 Task: Add Nubian Heritage Olive Oil Hydrate & Revive Vegan Shampoo to the cart.
Action: Mouse moved to (290, 132)
Screenshot: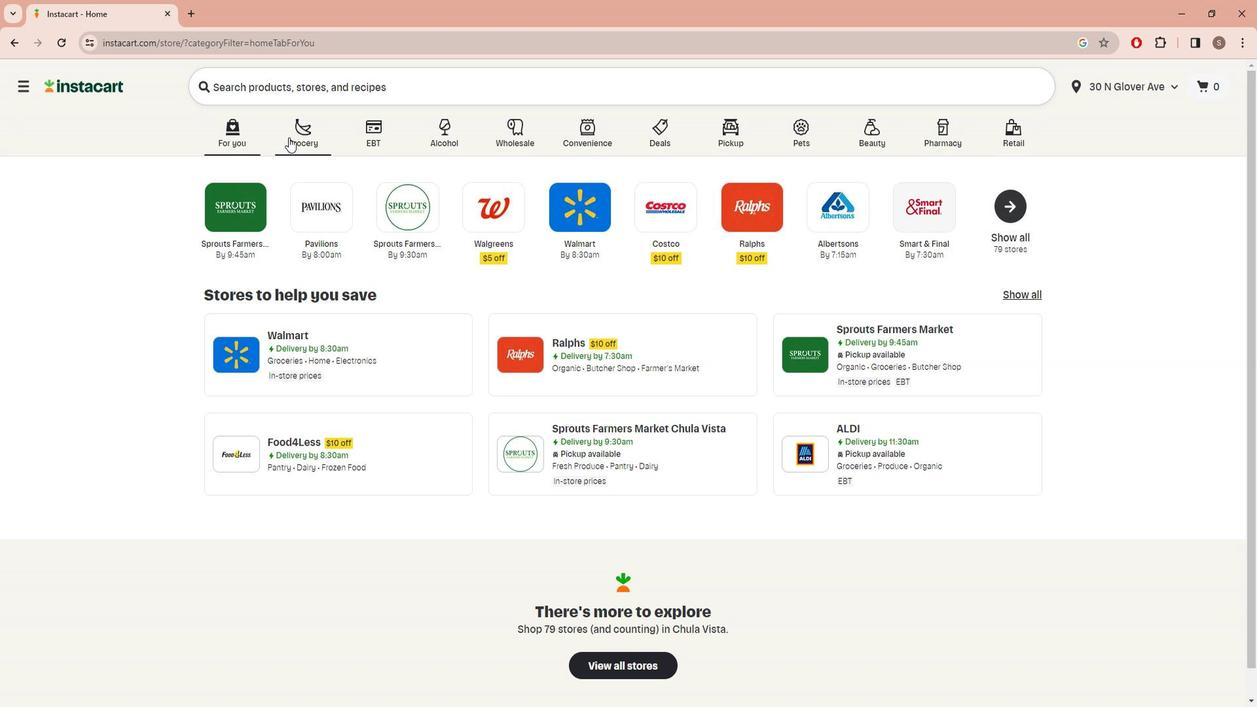 
Action: Mouse pressed left at (290, 132)
Screenshot: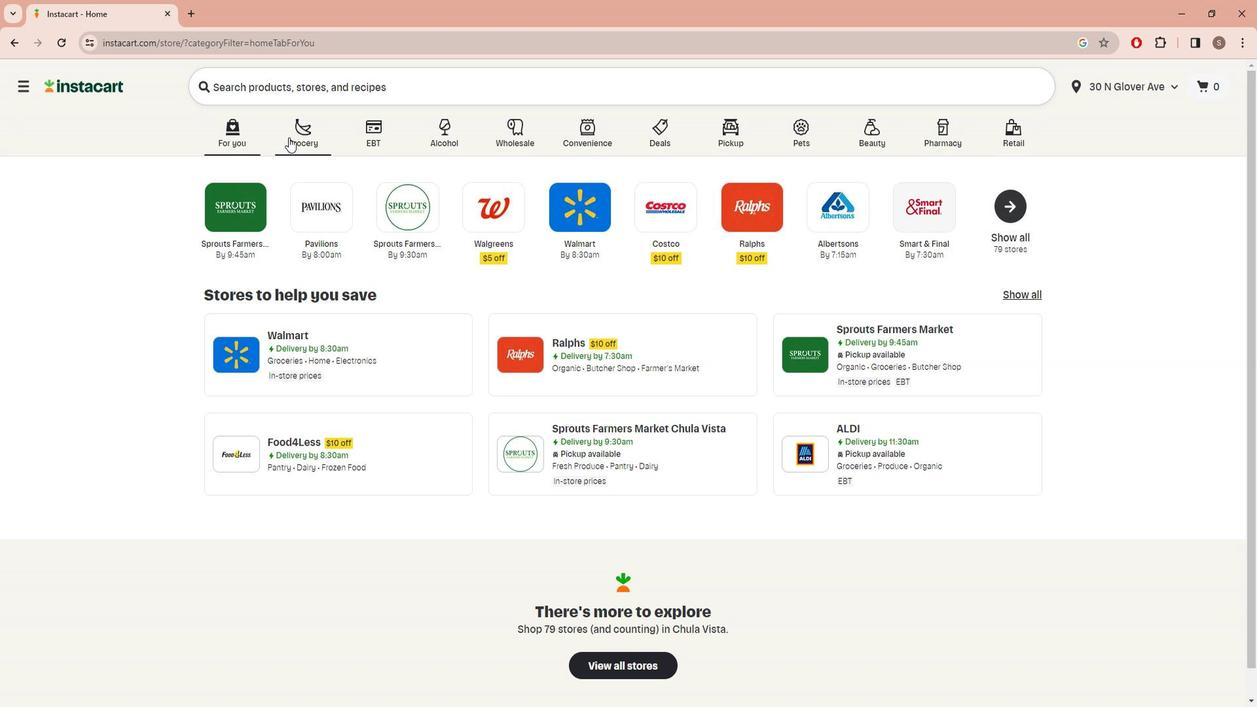 
Action: Mouse moved to (286, 134)
Screenshot: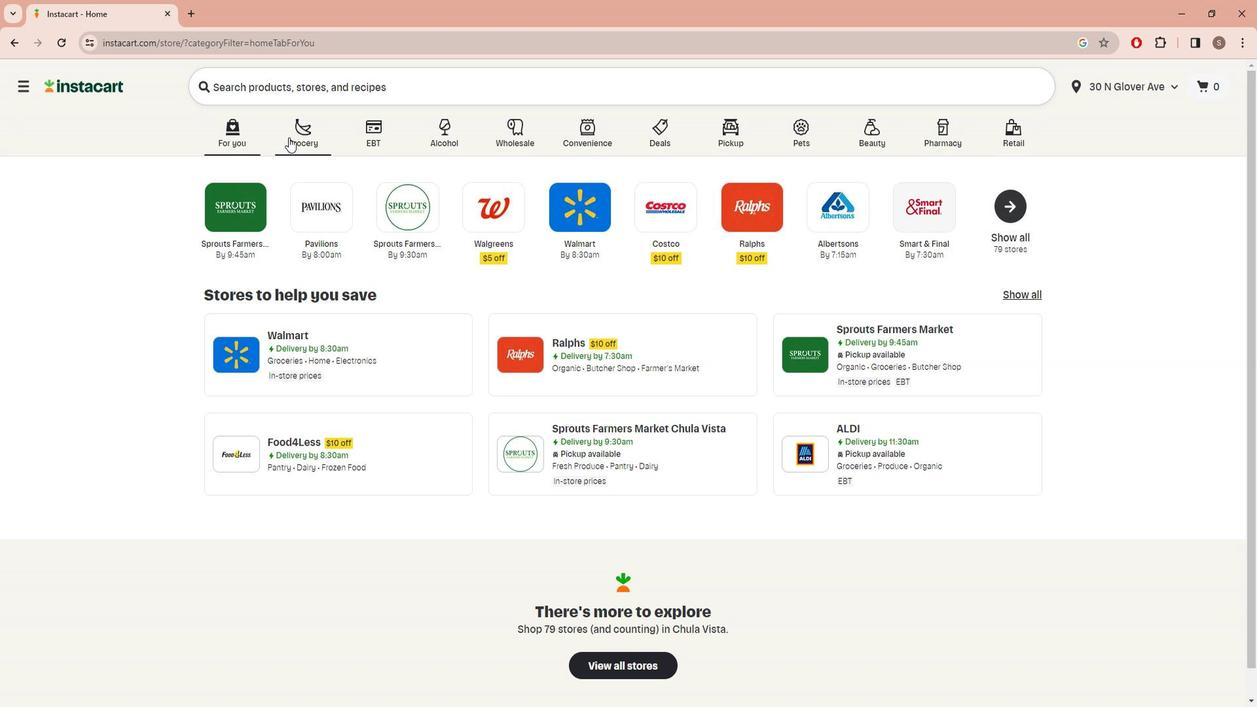 
Action: Mouse pressed left at (286, 134)
Screenshot: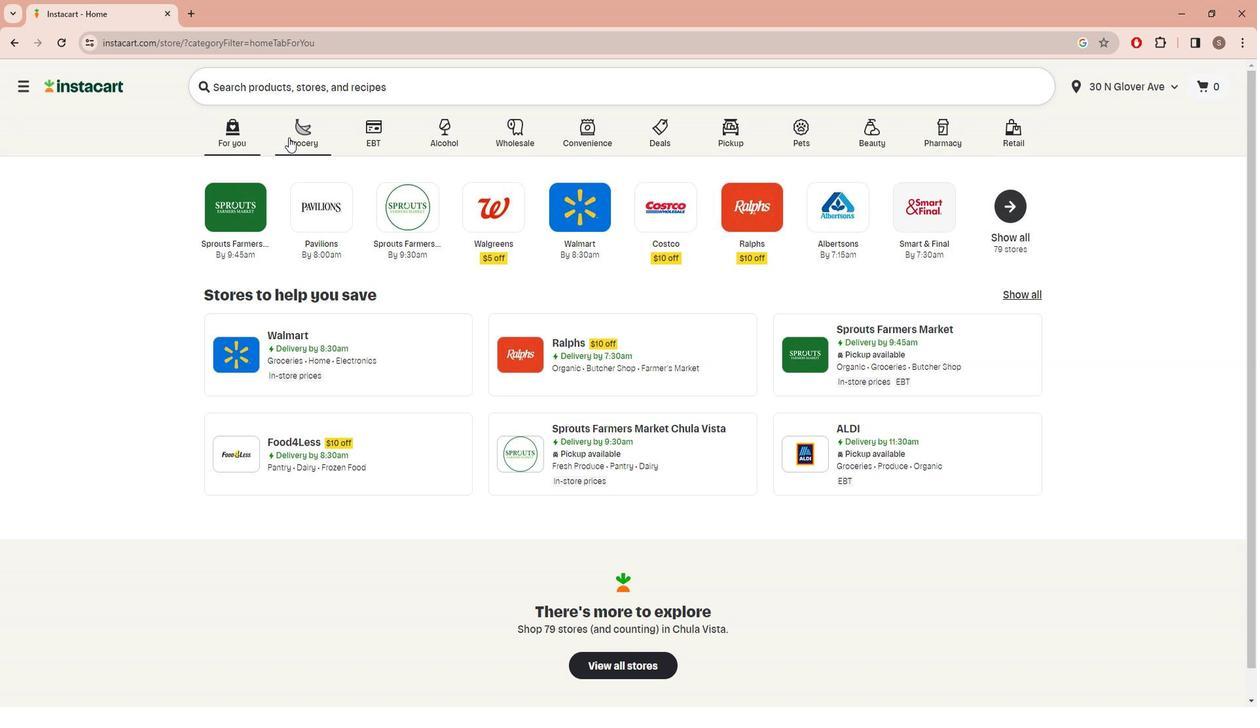 
Action: Mouse moved to (408, 391)
Screenshot: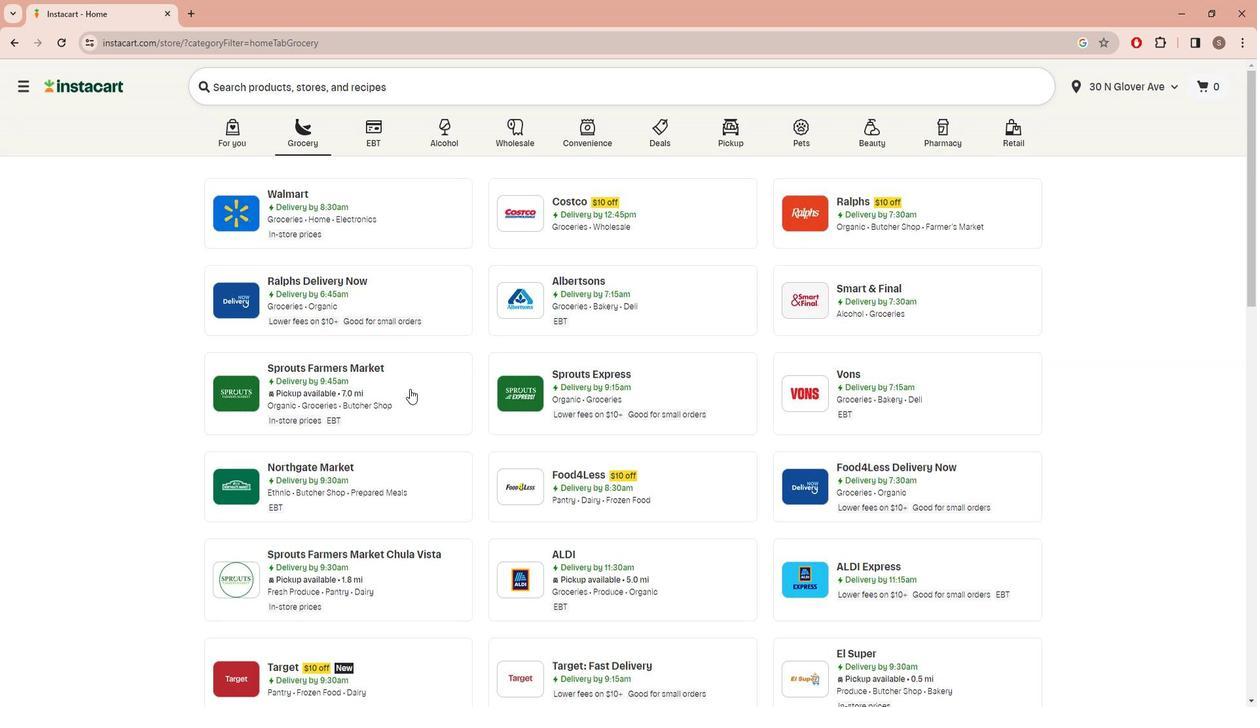 
Action: Mouse pressed left at (408, 391)
Screenshot: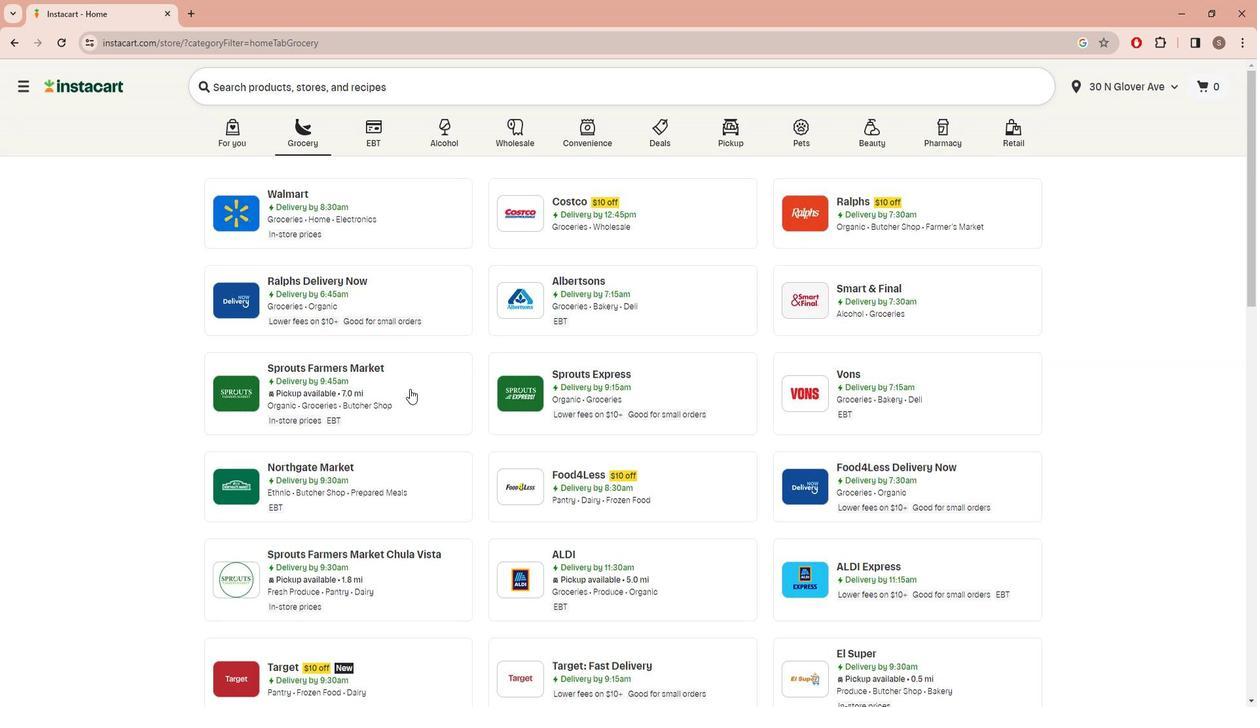 
Action: Mouse moved to (42, 420)
Screenshot: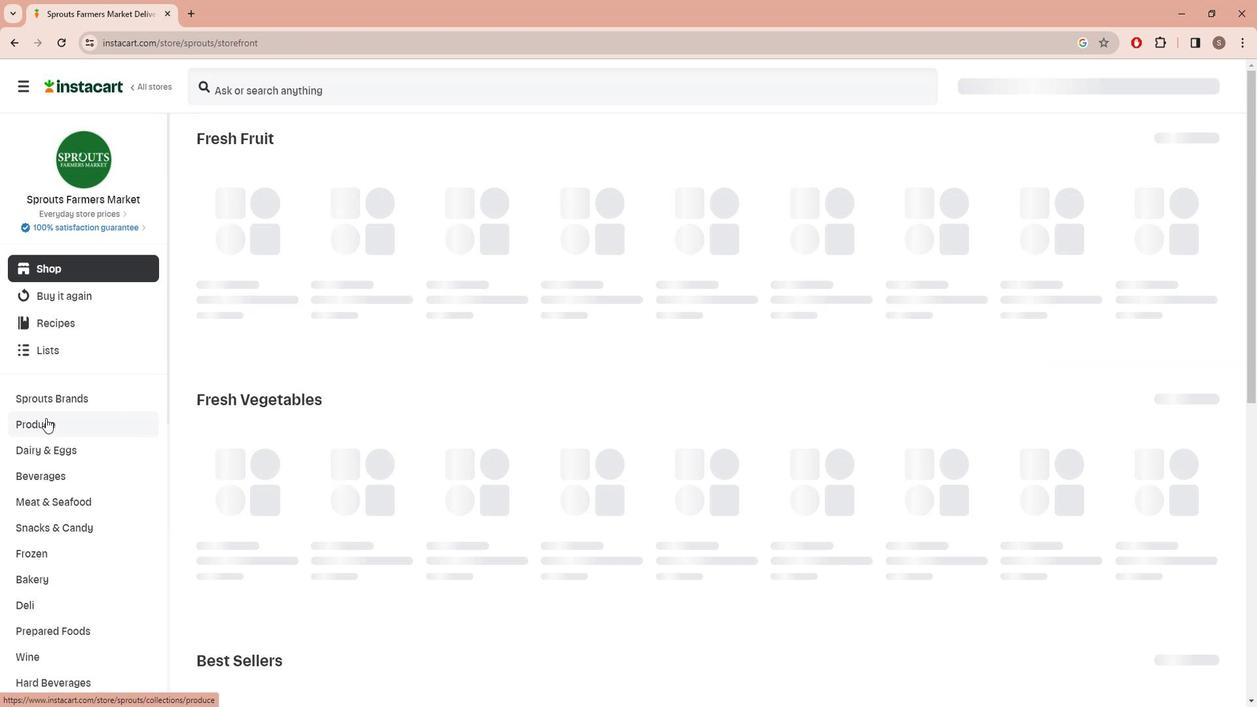 
Action: Mouse scrolled (42, 419) with delta (0, 0)
Screenshot: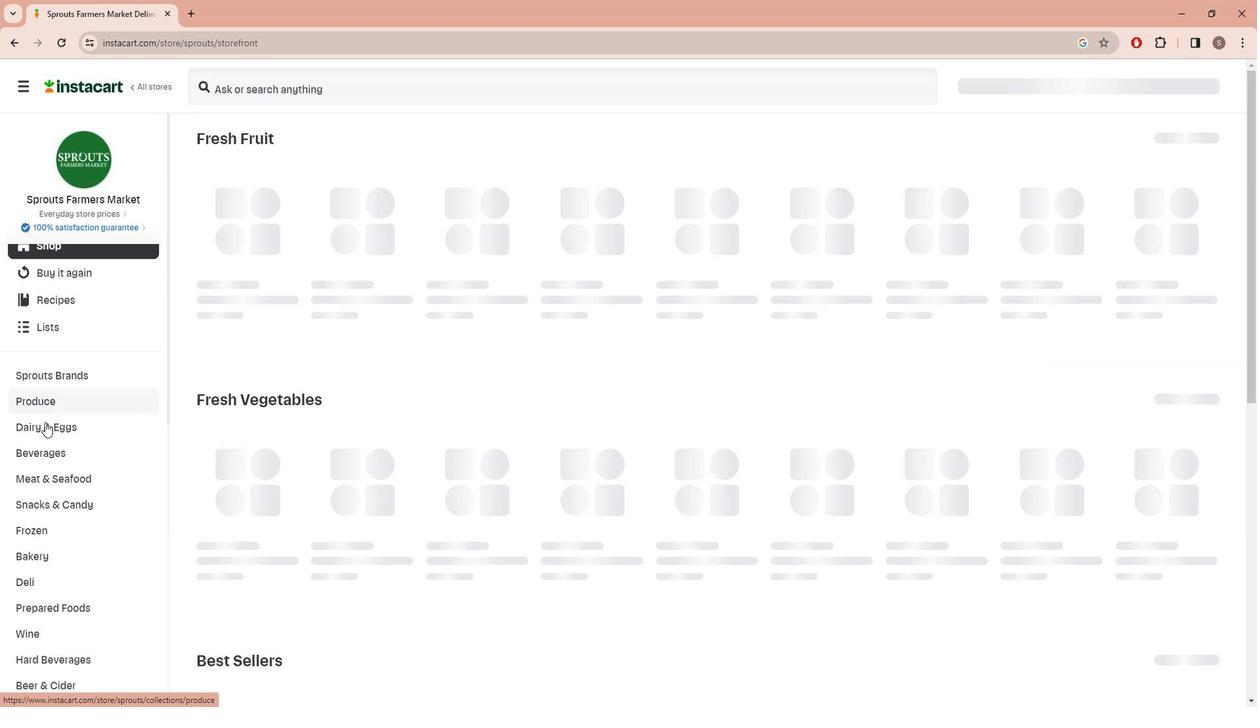 
Action: Mouse scrolled (42, 419) with delta (0, 0)
Screenshot: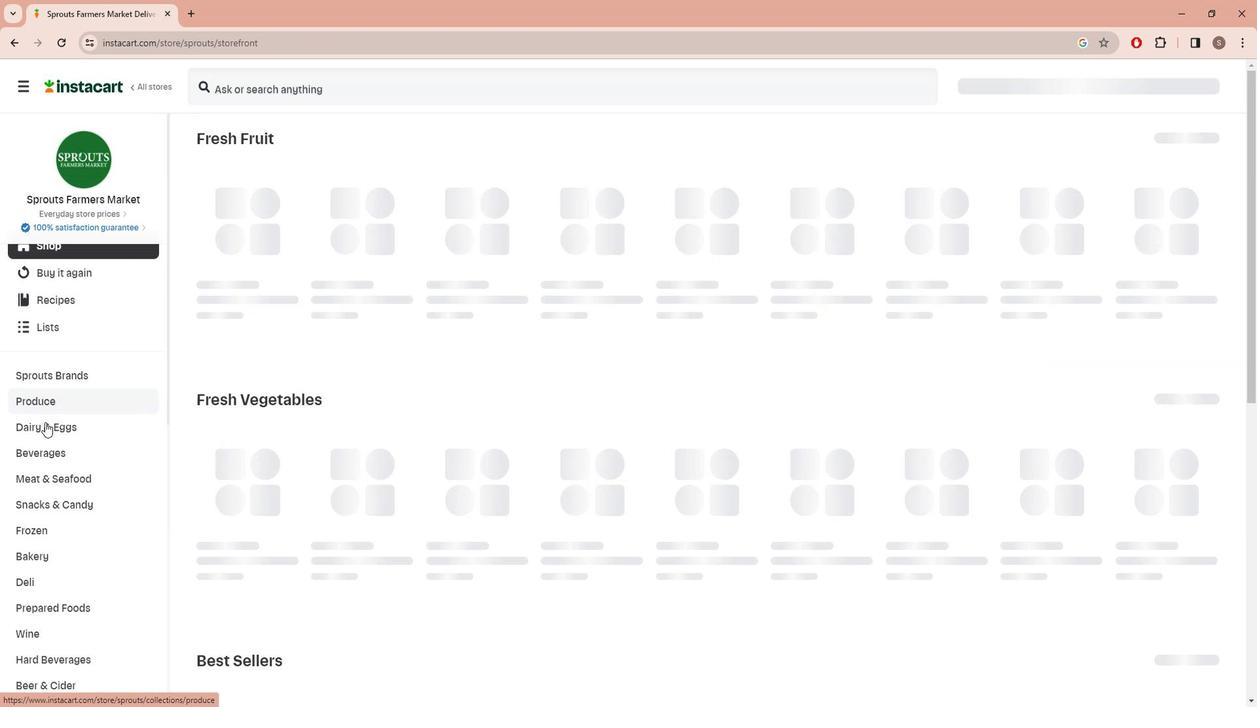 
Action: Mouse scrolled (42, 419) with delta (0, 0)
Screenshot: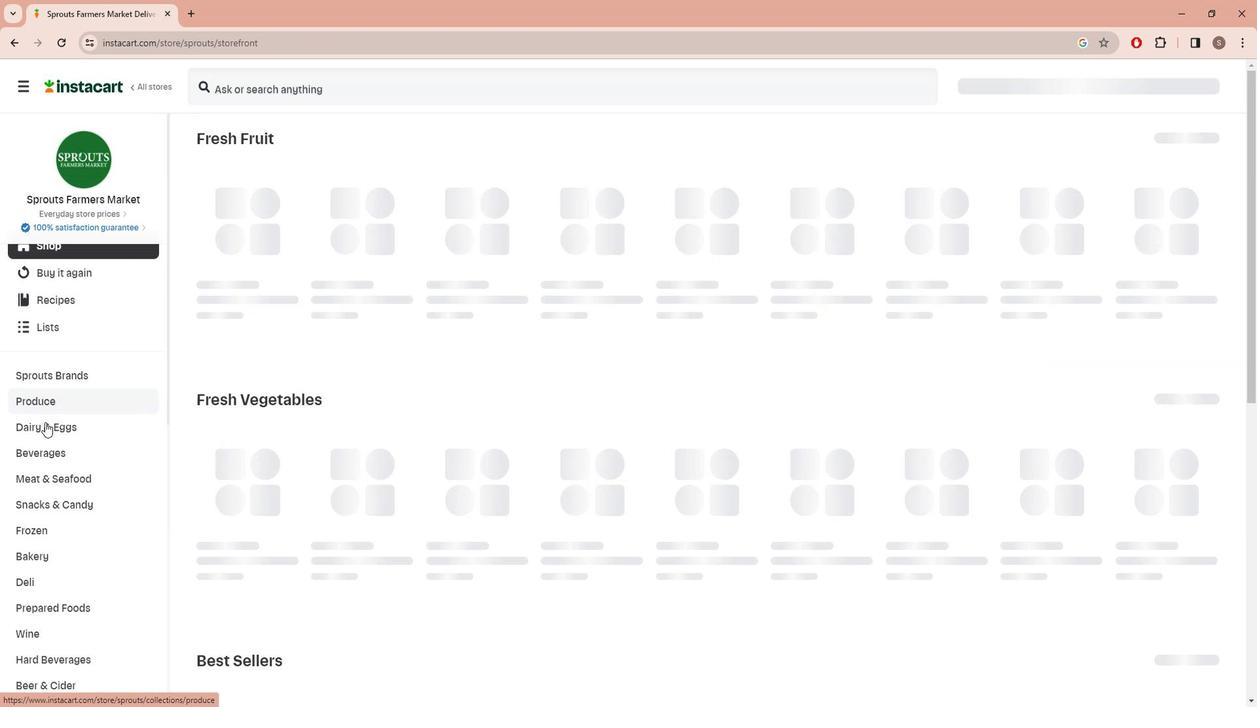 
Action: Mouse moved to (42, 421)
Screenshot: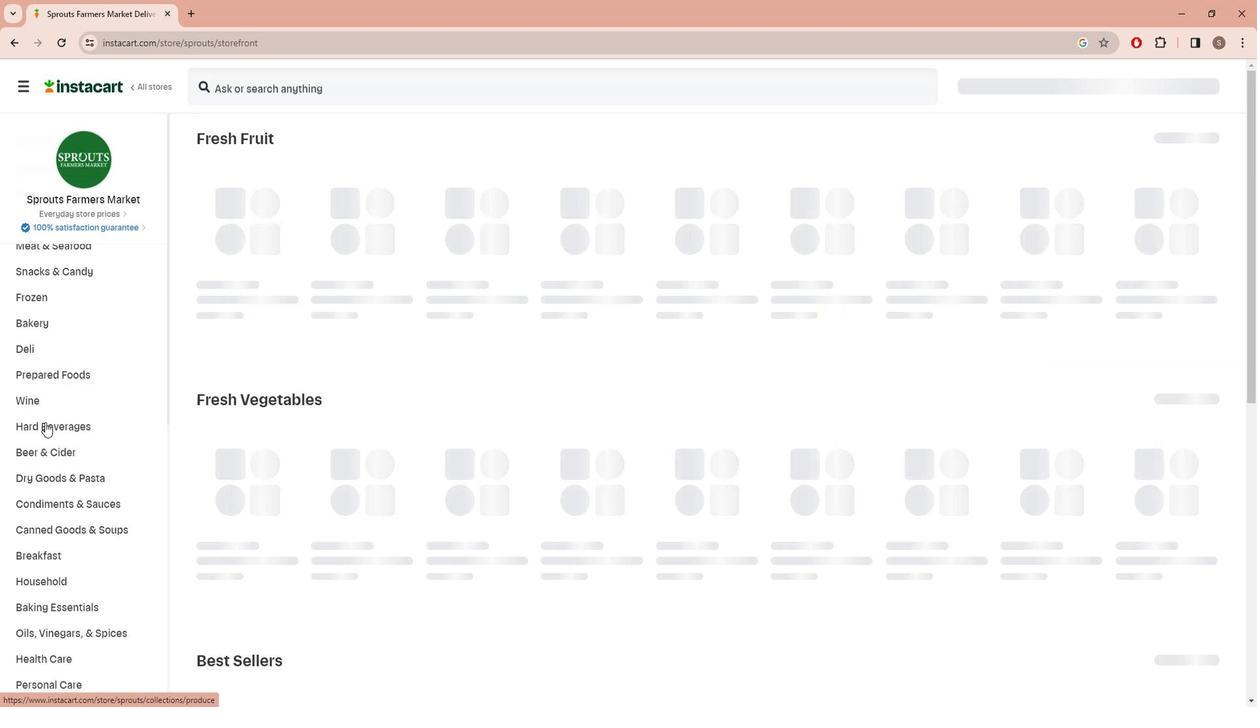 
Action: Mouse scrolled (42, 420) with delta (0, 0)
Screenshot: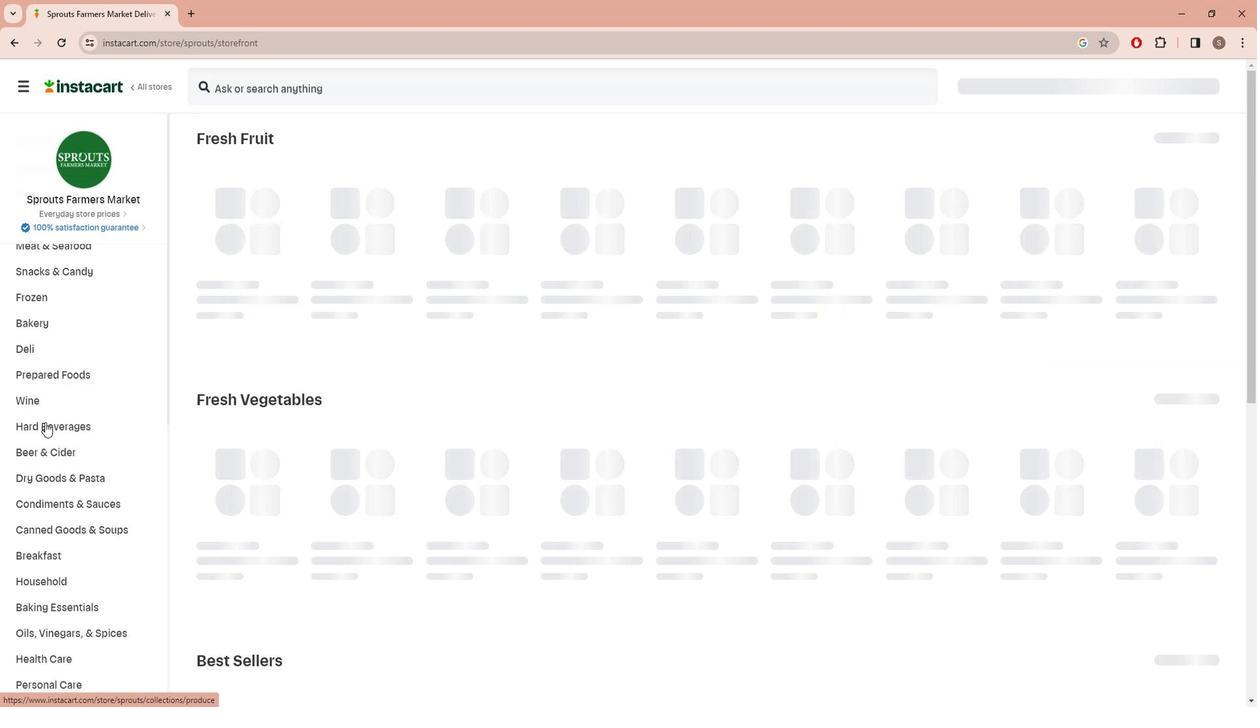 
Action: Mouse moved to (41, 421)
Screenshot: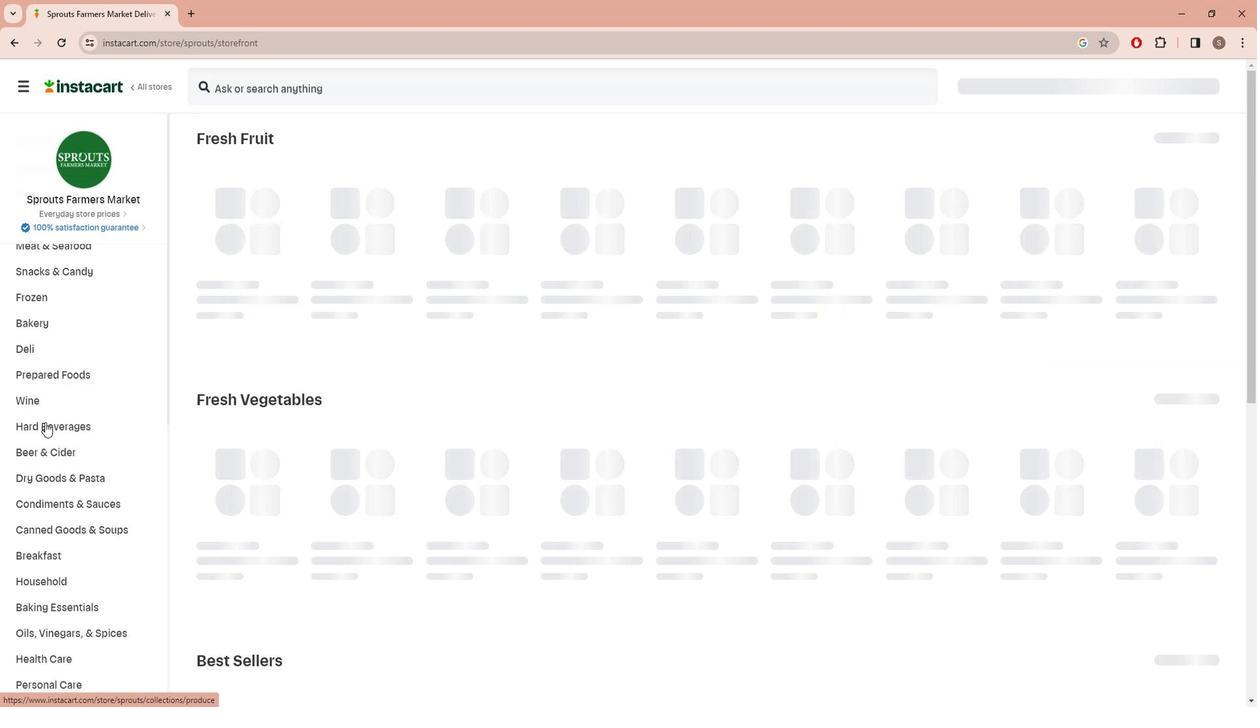 
Action: Mouse scrolled (41, 420) with delta (0, 0)
Screenshot: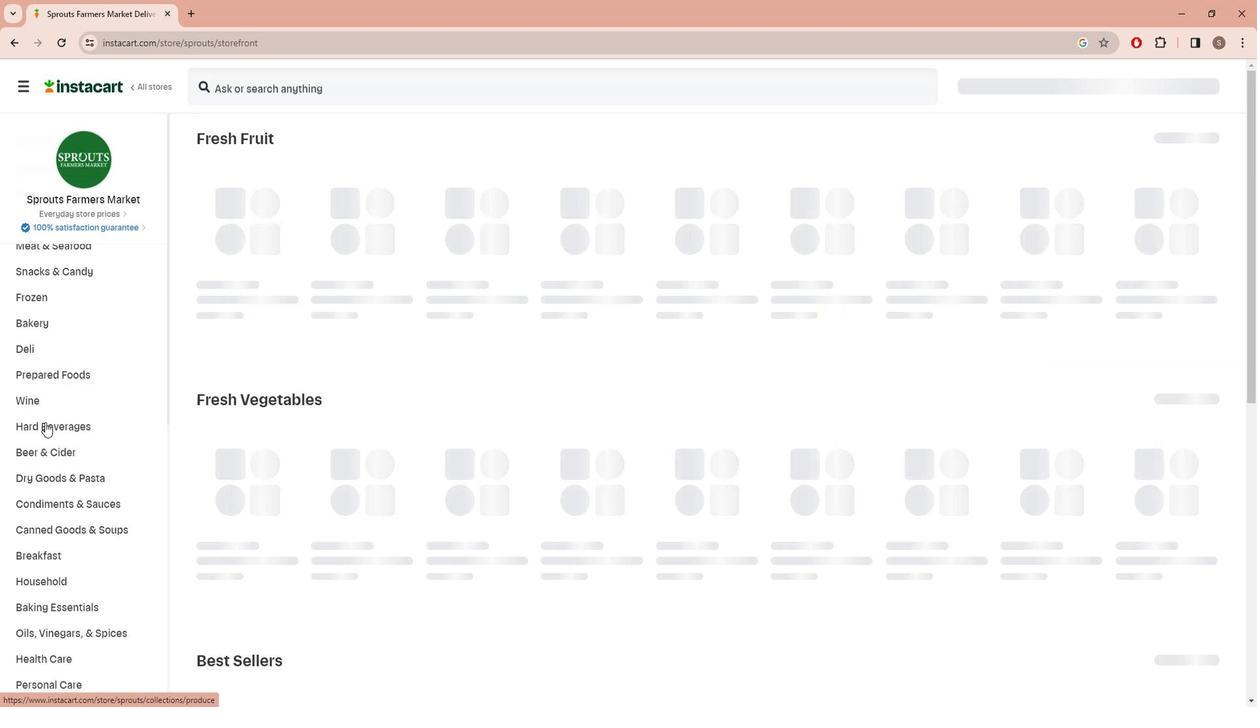 
Action: Mouse moved to (41, 423)
Screenshot: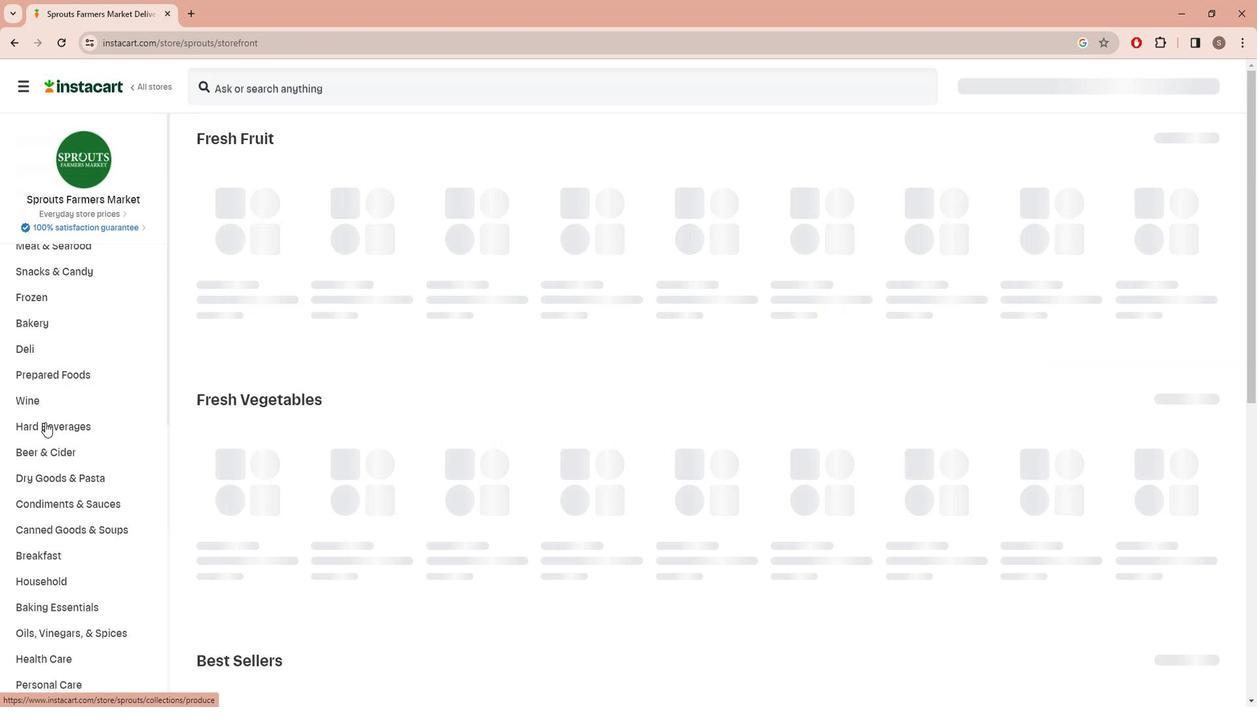 
Action: Mouse scrolled (41, 422) with delta (0, 0)
Screenshot: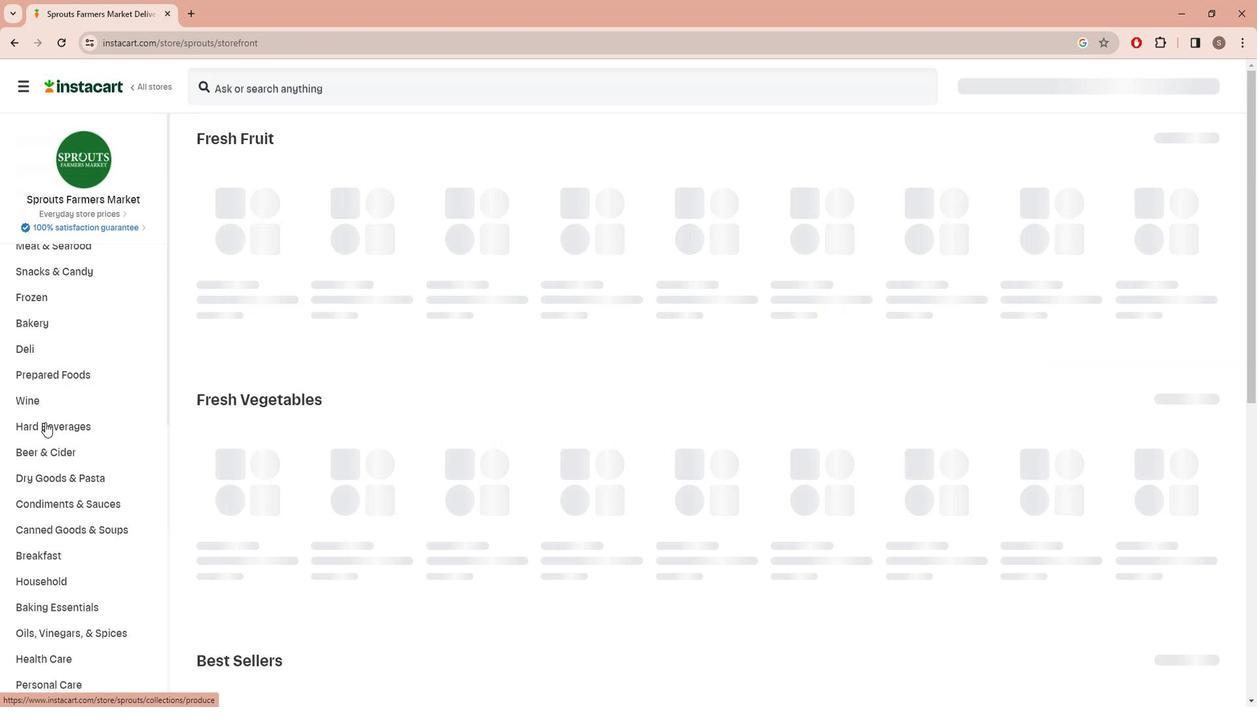 
Action: Mouse moved to (41, 424)
Screenshot: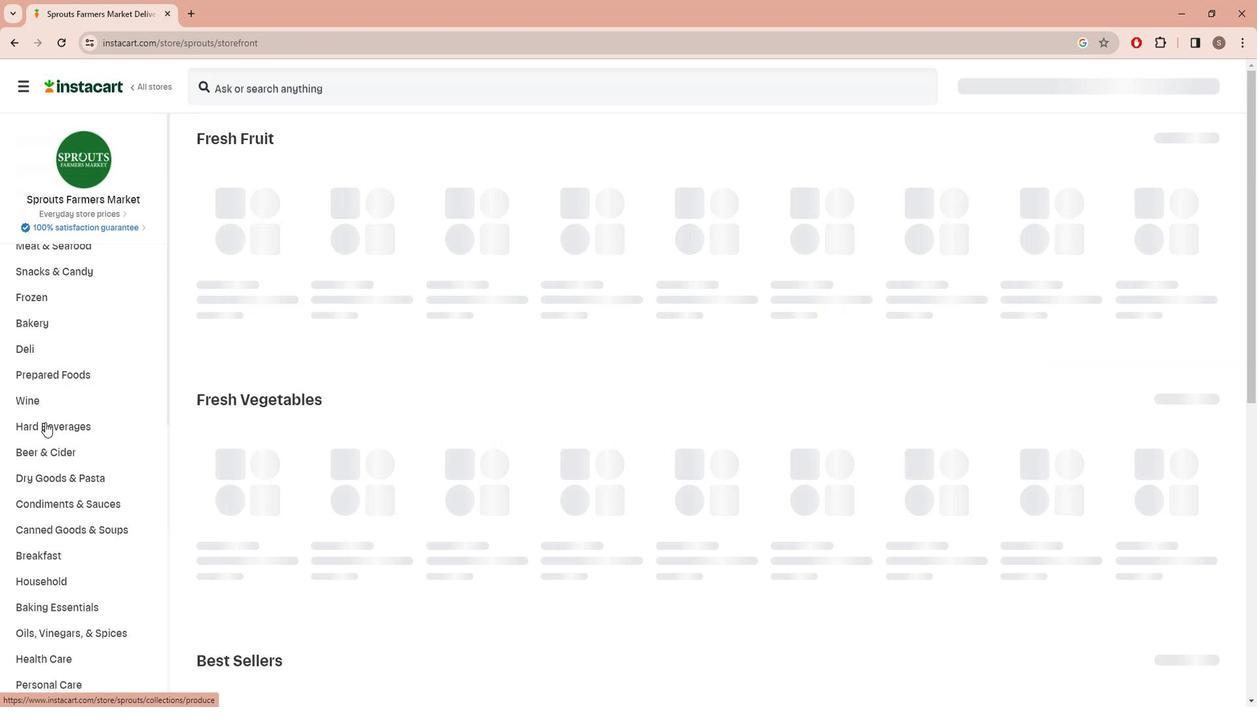
Action: Mouse scrolled (41, 423) with delta (0, 0)
Screenshot: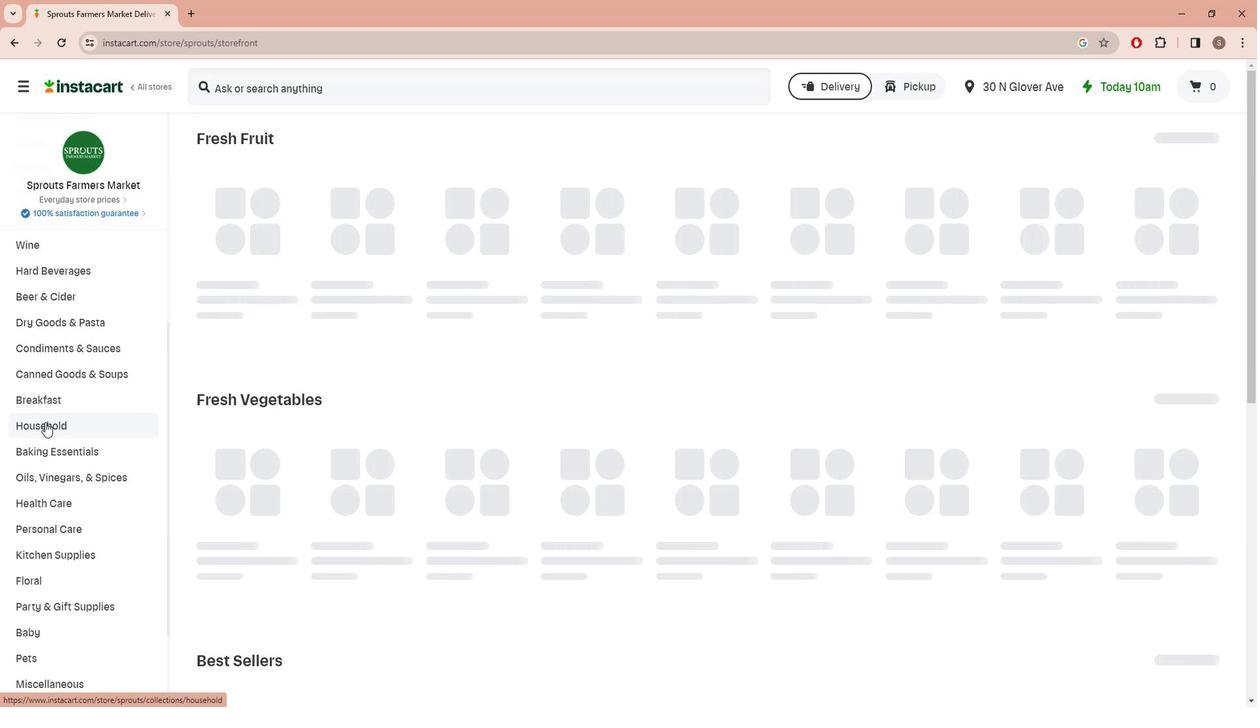 
Action: Mouse scrolled (41, 423) with delta (0, 0)
Screenshot: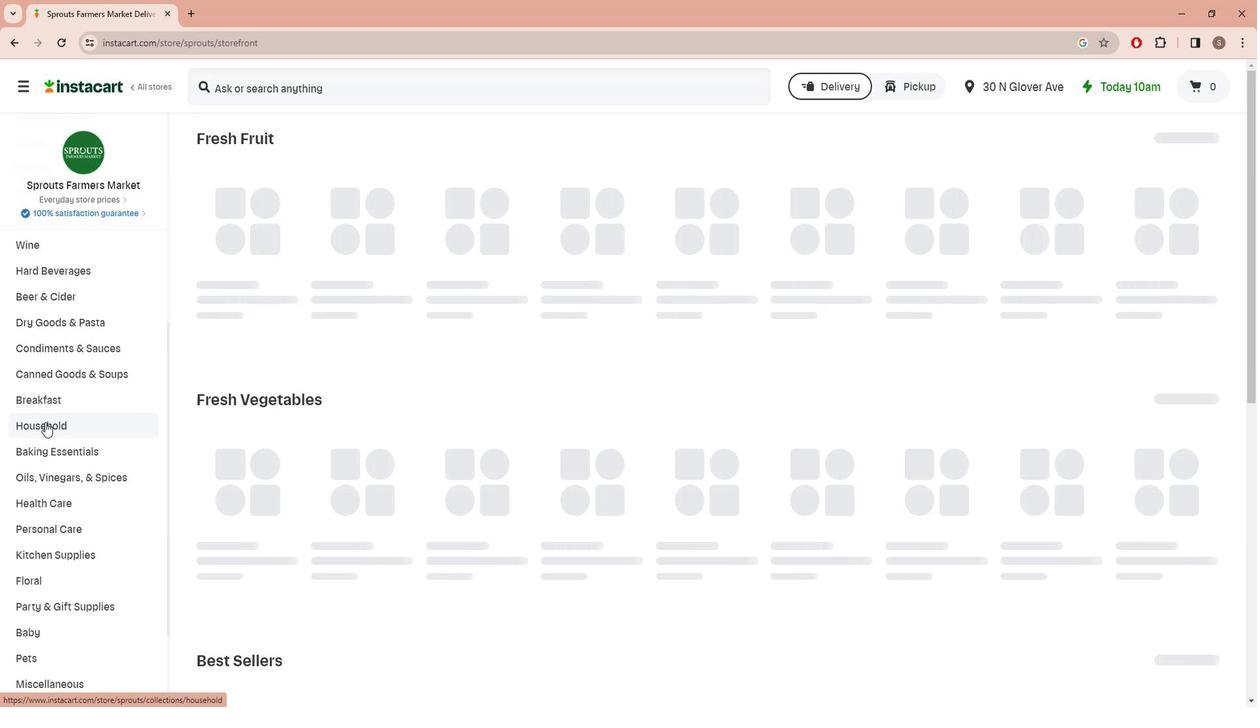 
Action: Mouse scrolled (41, 423) with delta (0, 0)
Screenshot: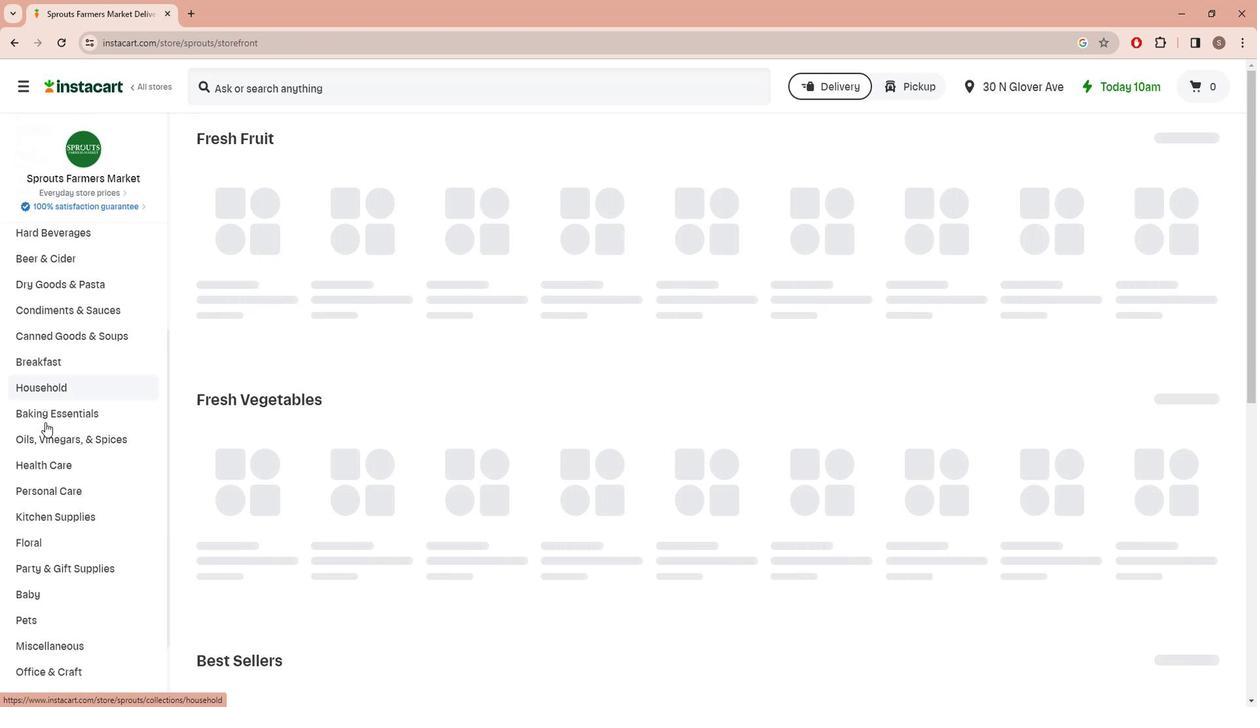 
Action: Mouse scrolled (41, 423) with delta (0, 0)
Screenshot: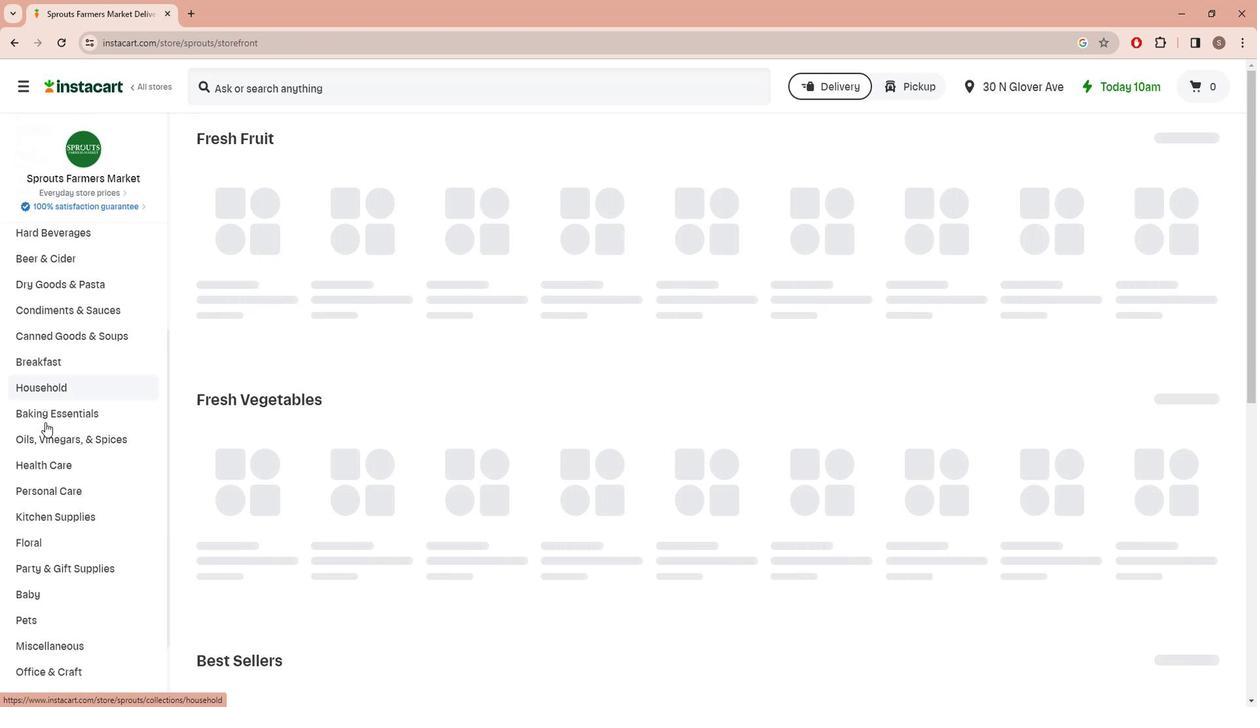 
Action: Mouse scrolled (41, 423) with delta (0, 0)
Screenshot: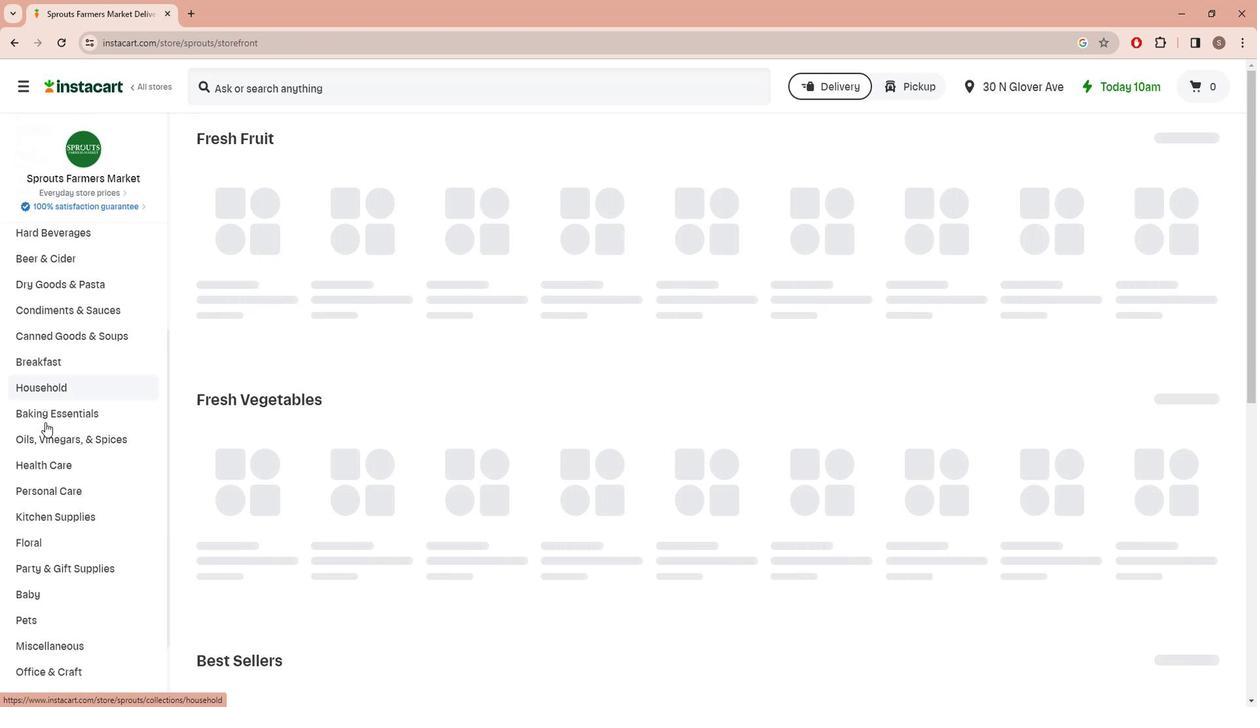 
Action: Mouse scrolled (41, 423) with delta (0, 0)
Screenshot: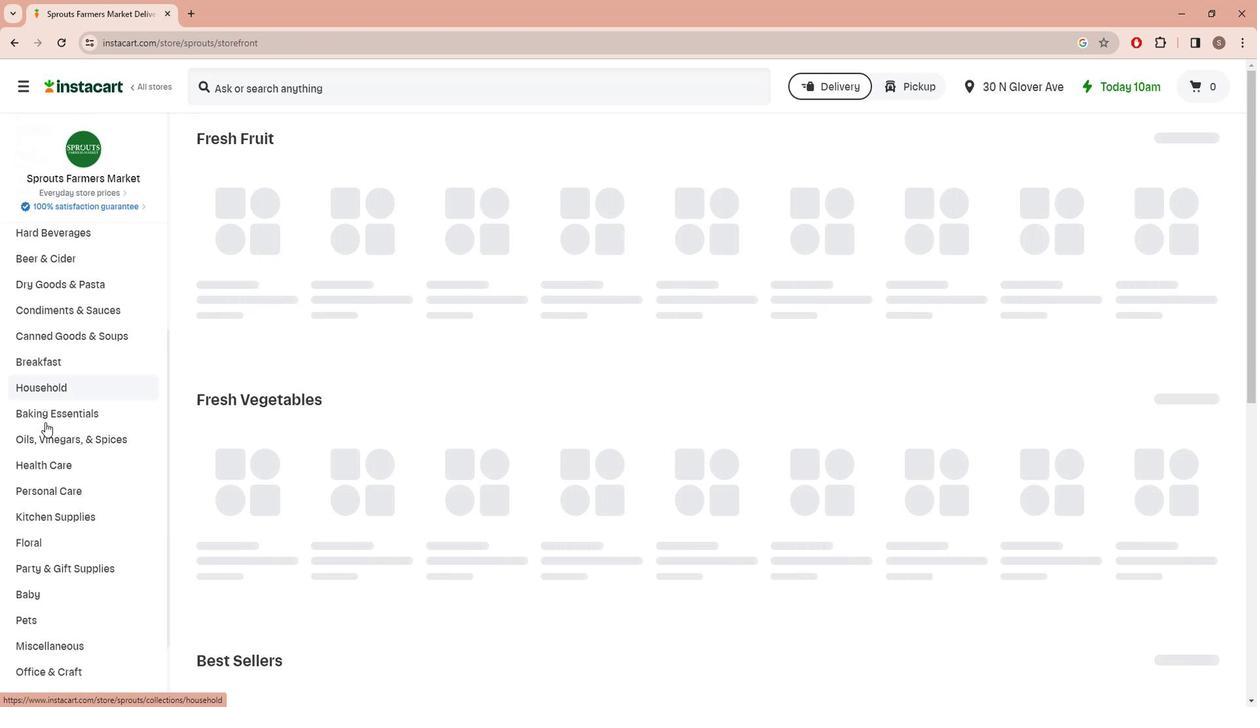 
Action: Mouse scrolled (41, 423) with delta (0, 0)
Screenshot: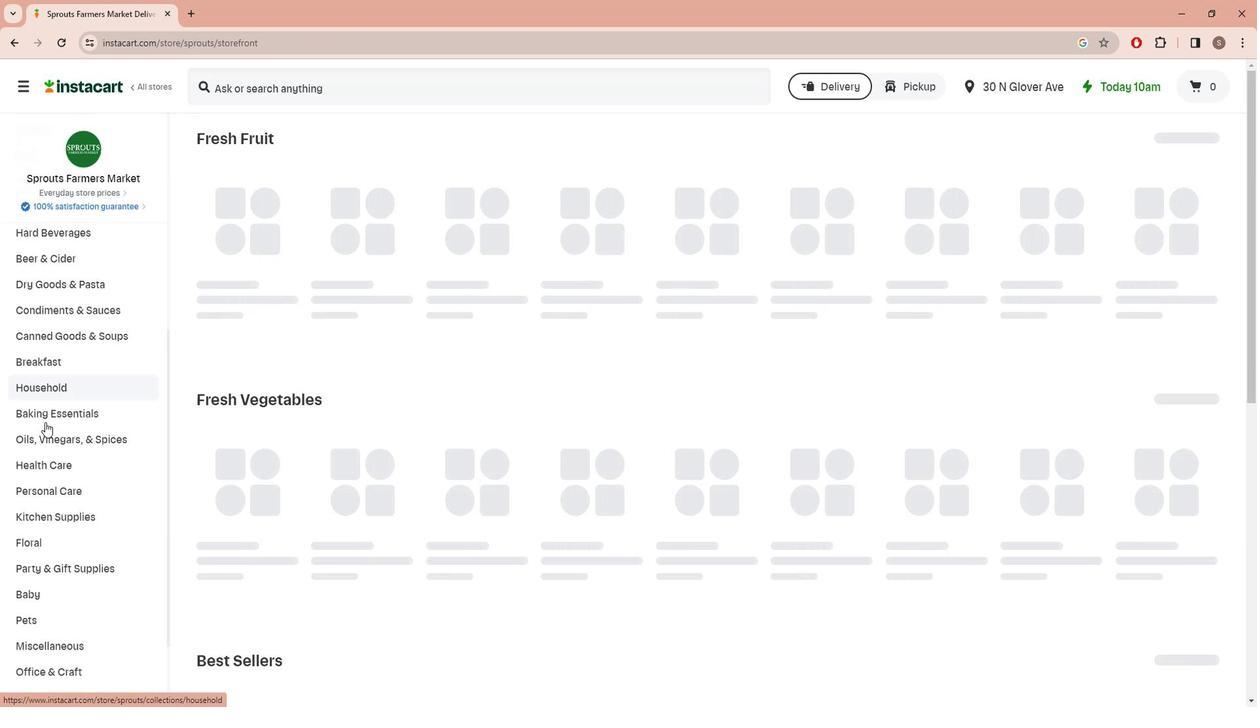 
Action: Mouse moved to (47, 407)
Screenshot: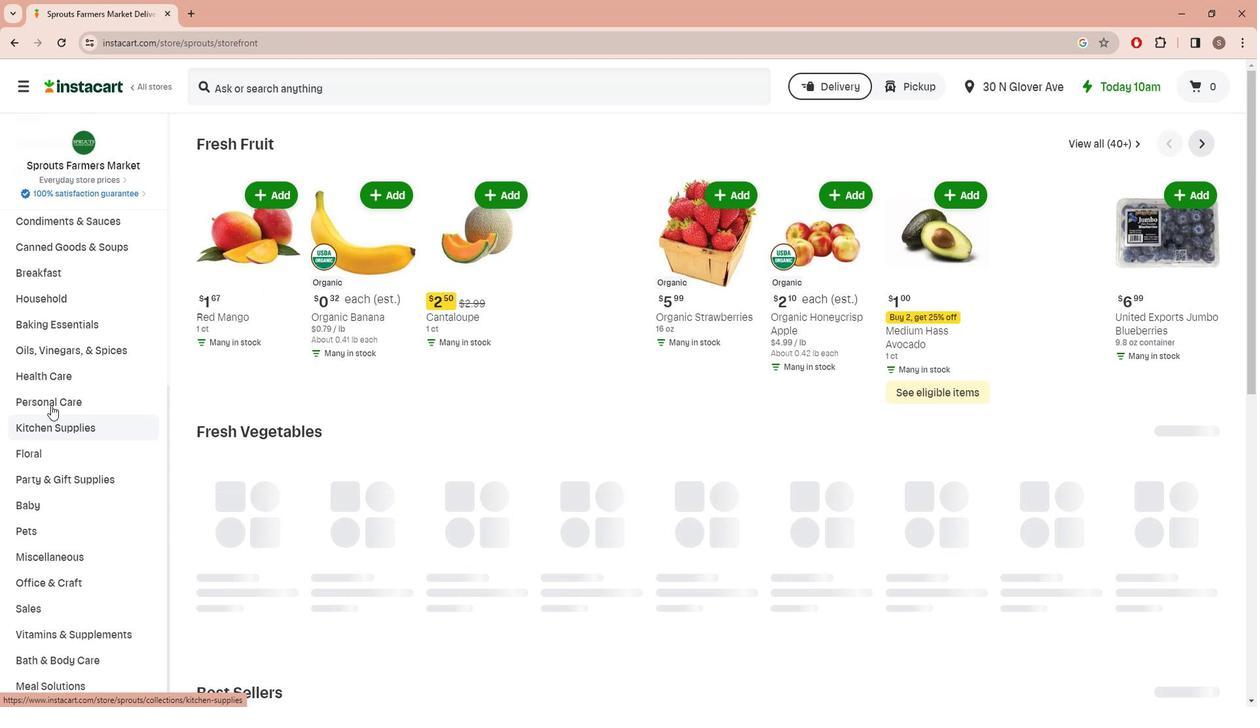 
Action: Mouse pressed left at (47, 407)
Screenshot: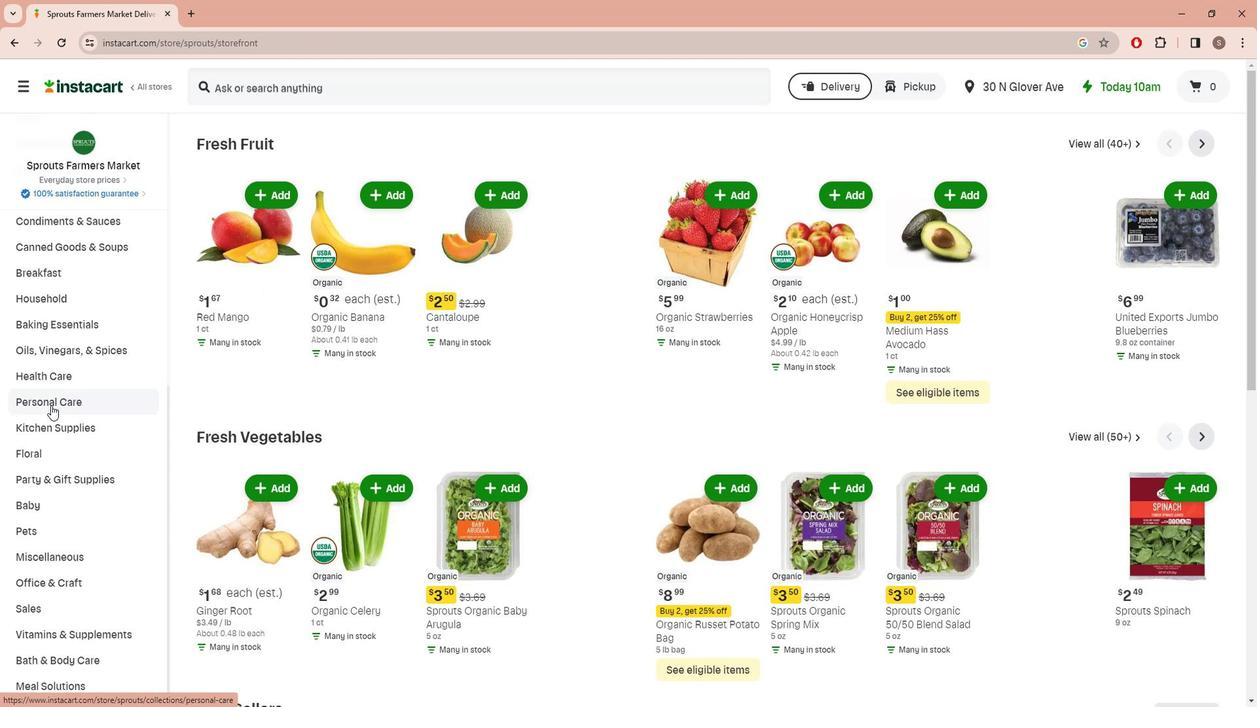 
Action: Mouse moved to (862, 169)
Screenshot: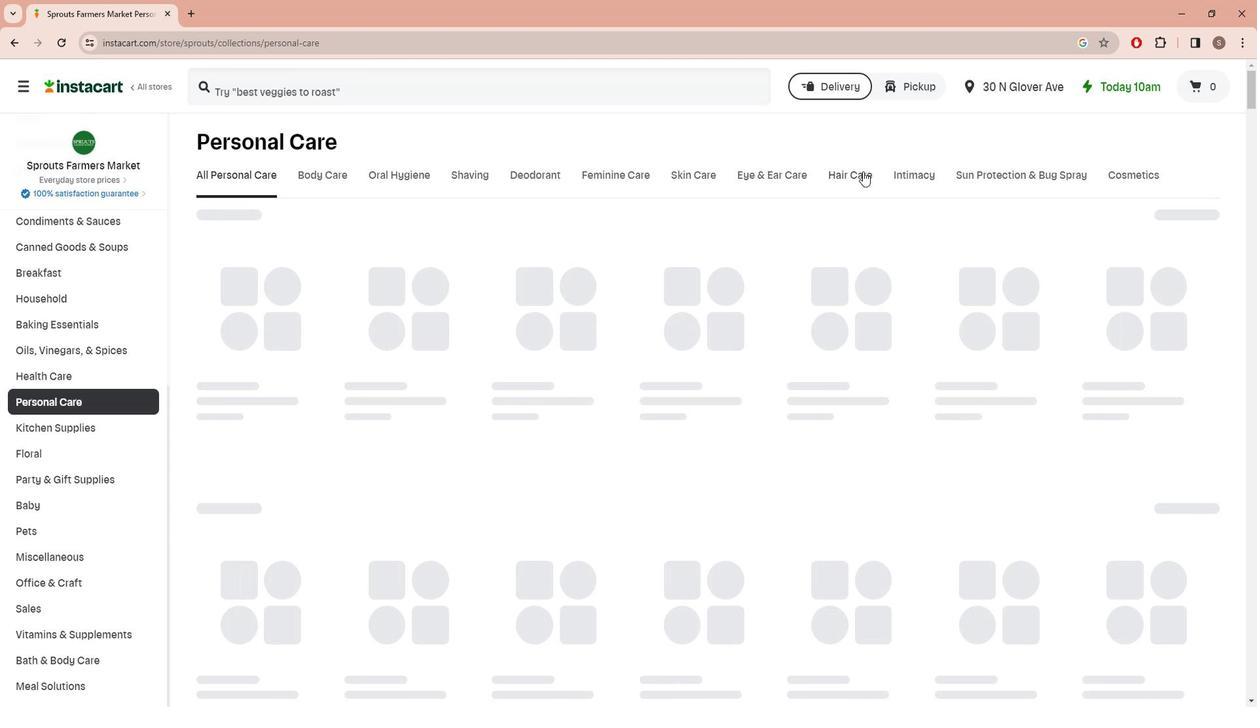 
Action: Mouse pressed left at (862, 169)
Screenshot: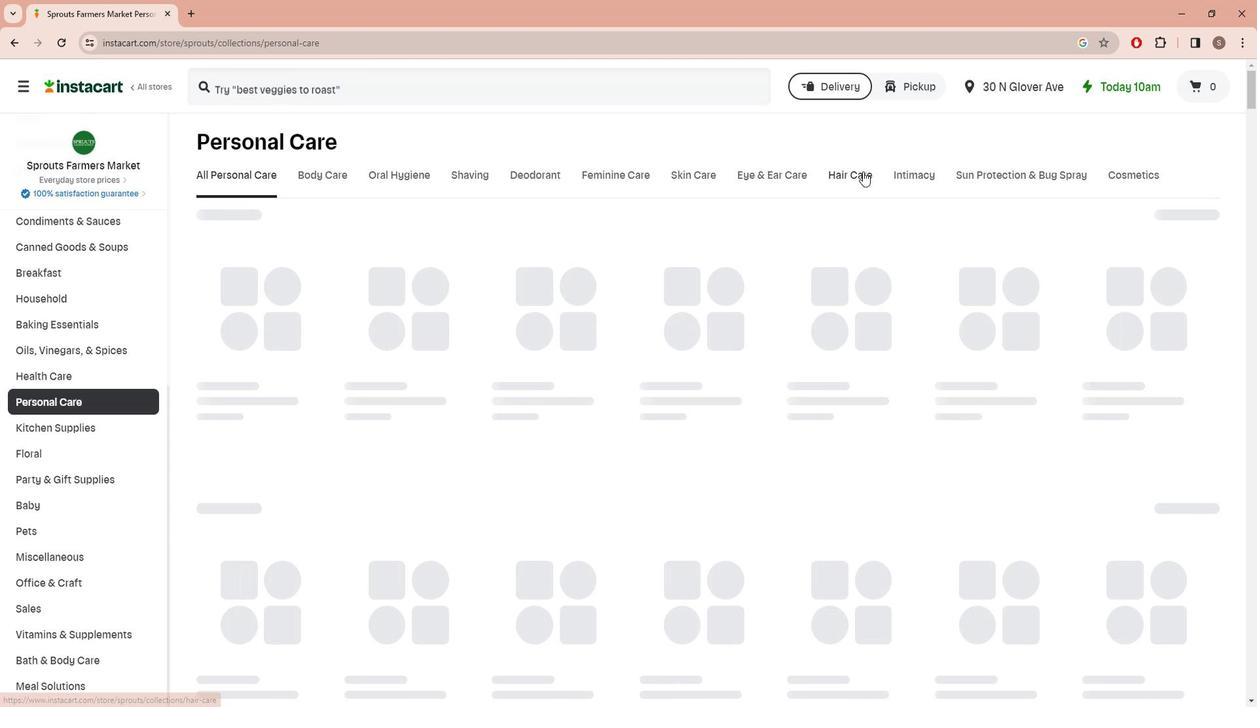 
Action: Mouse moved to (283, 235)
Screenshot: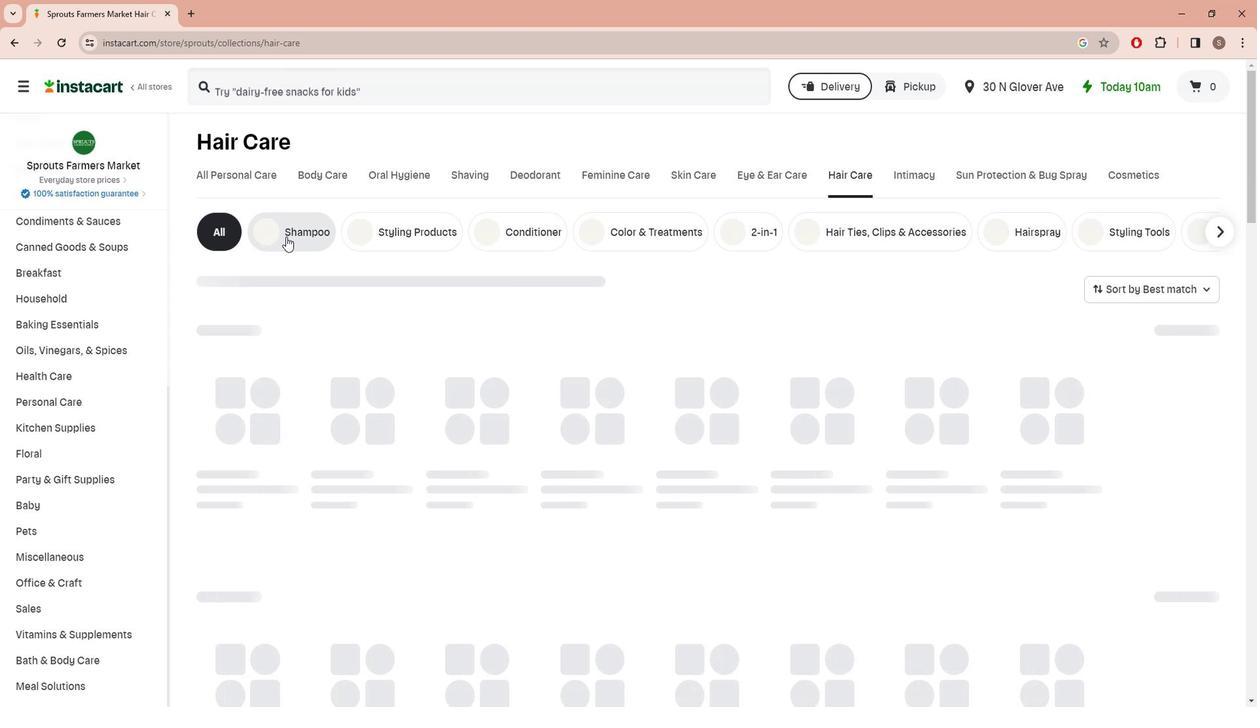 
Action: Mouse pressed left at (283, 235)
Screenshot: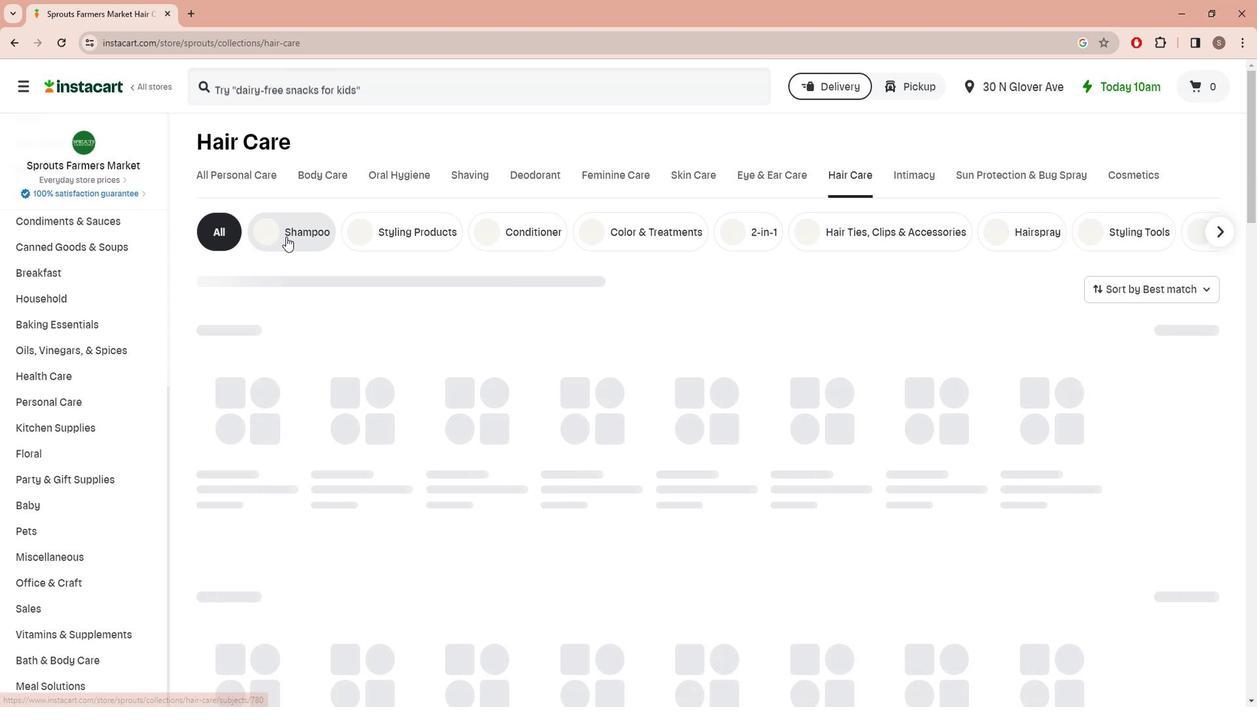 
Action: Mouse moved to (262, 86)
Screenshot: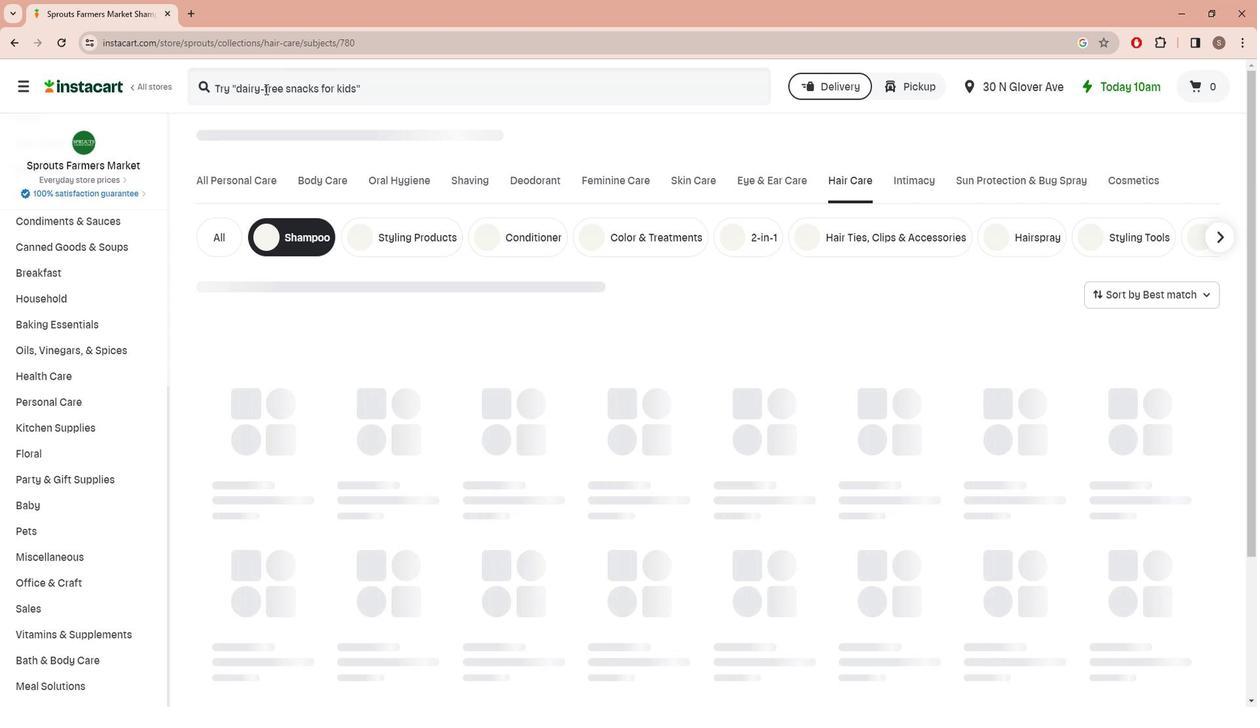 
Action: Mouse pressed left at (262, 86)
Screenshot: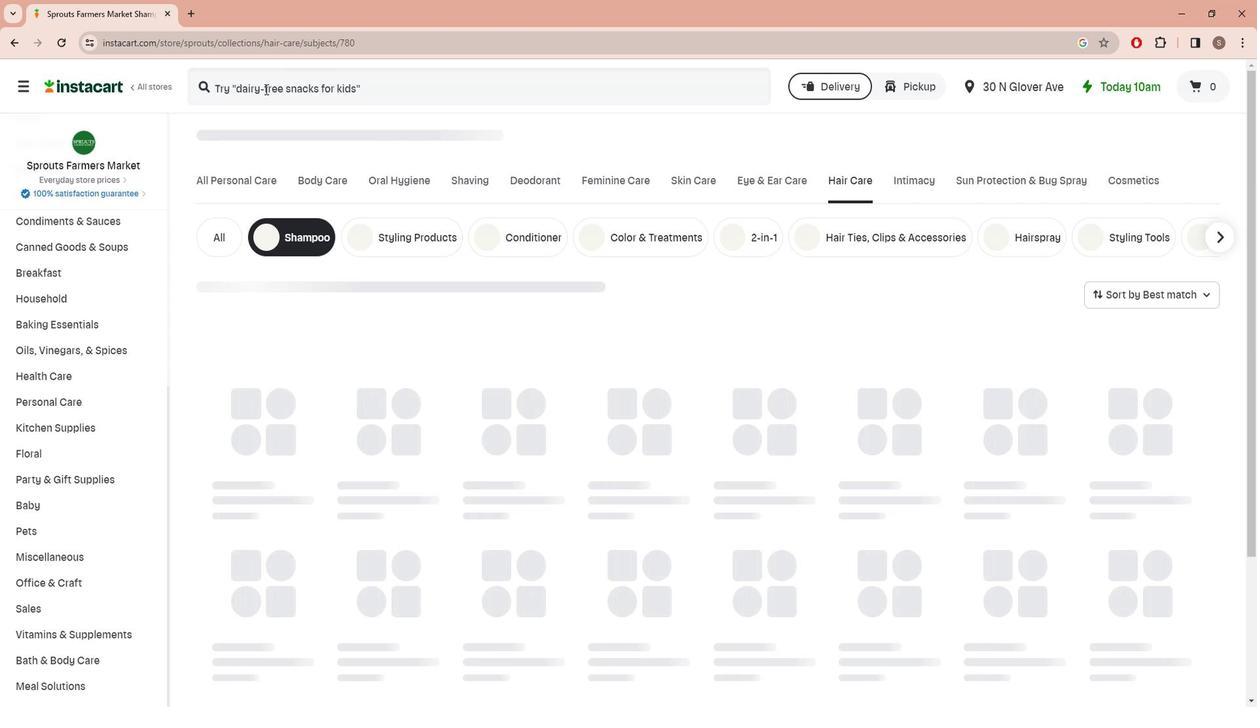 
Action: Key pressed <Key.shift>Nubian<Key.space><Key.shift>Heritage<Key.space><Key.shift><Key.shift>Olive<Key.space><Key.shift>Oil<Key.space><Key.shift>Hydrate<Key.space><Key.shift><Key.shift><Key.shift><Key.shift><Key.shift><Key.shift><Key.shift><Key.shift><Key.shift><Key.shift><Key.shift><Key.shift><Key.shift><Key.shift><Key.shift>&<Key.space><Key.shift><Key.shift>Revive<Key.space><Key.shift>Vegan<Key.space><Key.shift>Shampoo<Key.enter>
Screenshot: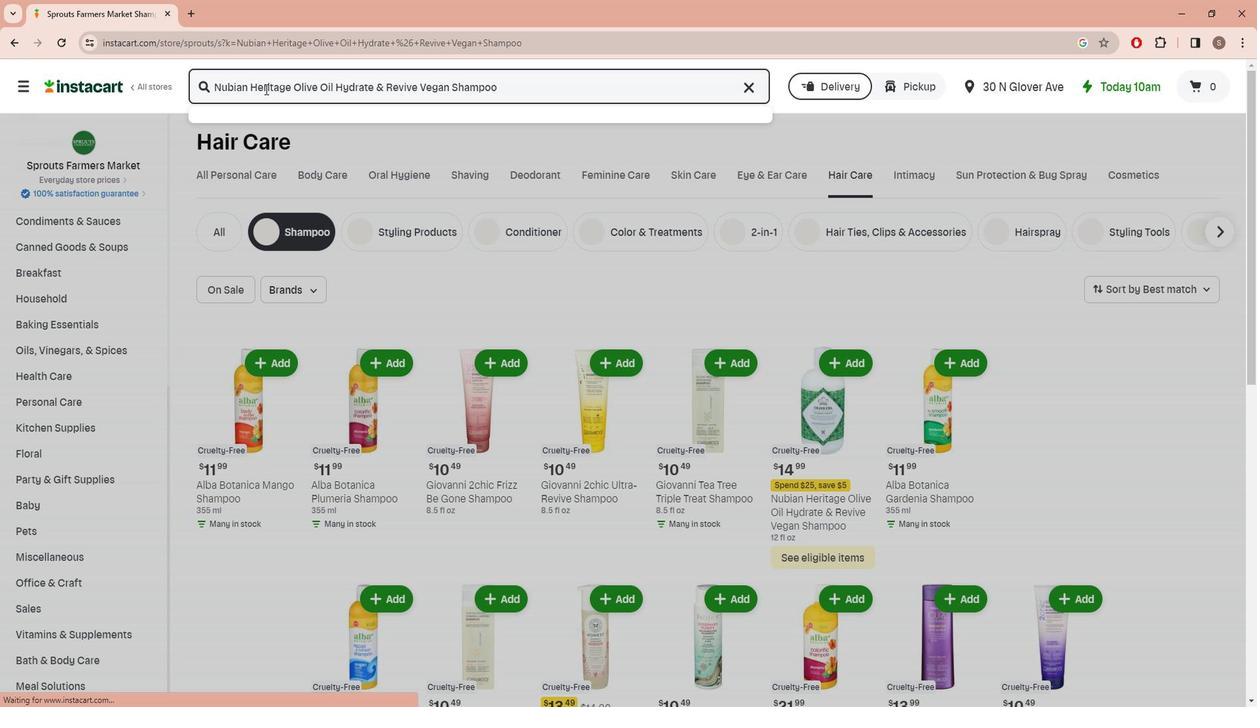 
Action: Mouse moved to (349, 233)
Screenshot: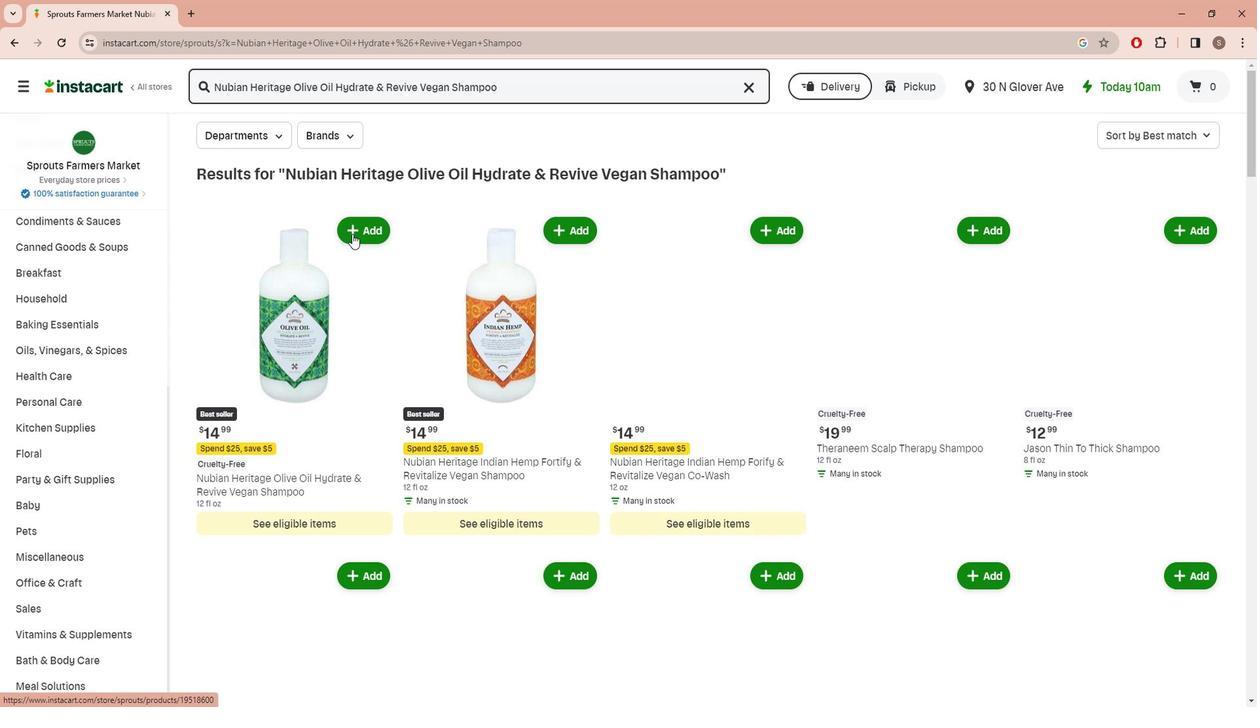 
Action: Mouse pressed left at (349, 233)
Screenshot: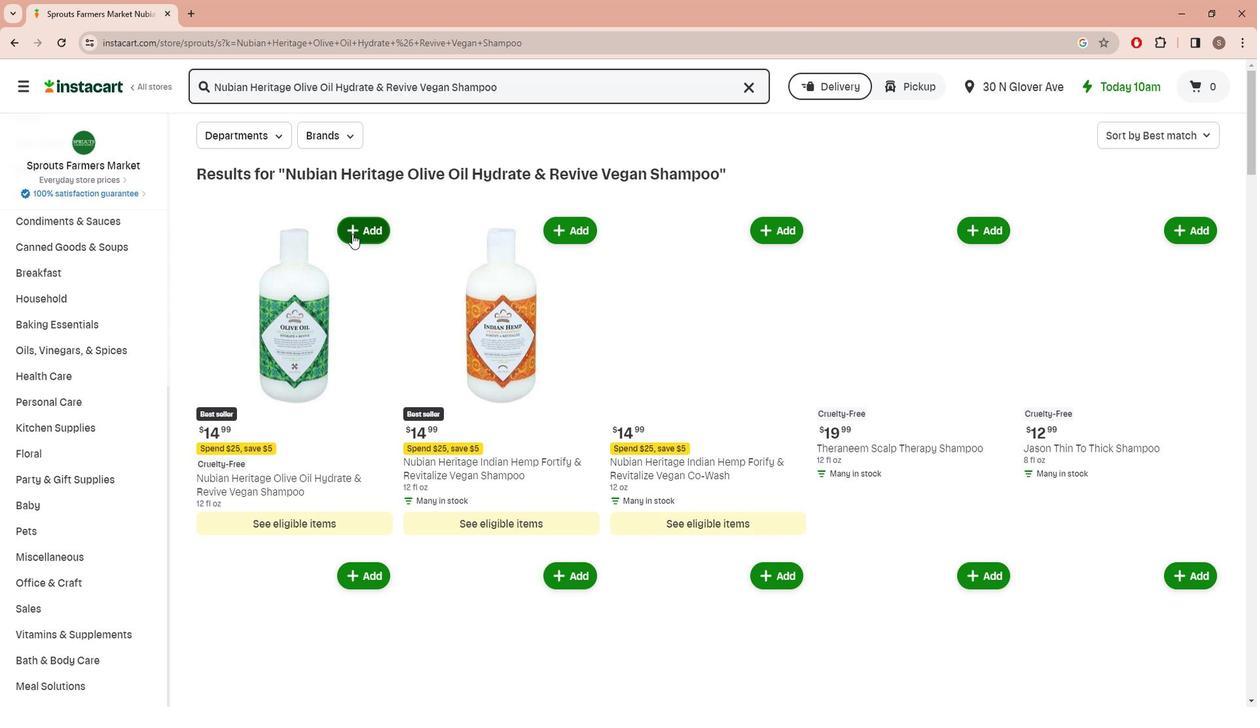
Action: Mouse moved to (375, 299)
Screenshot: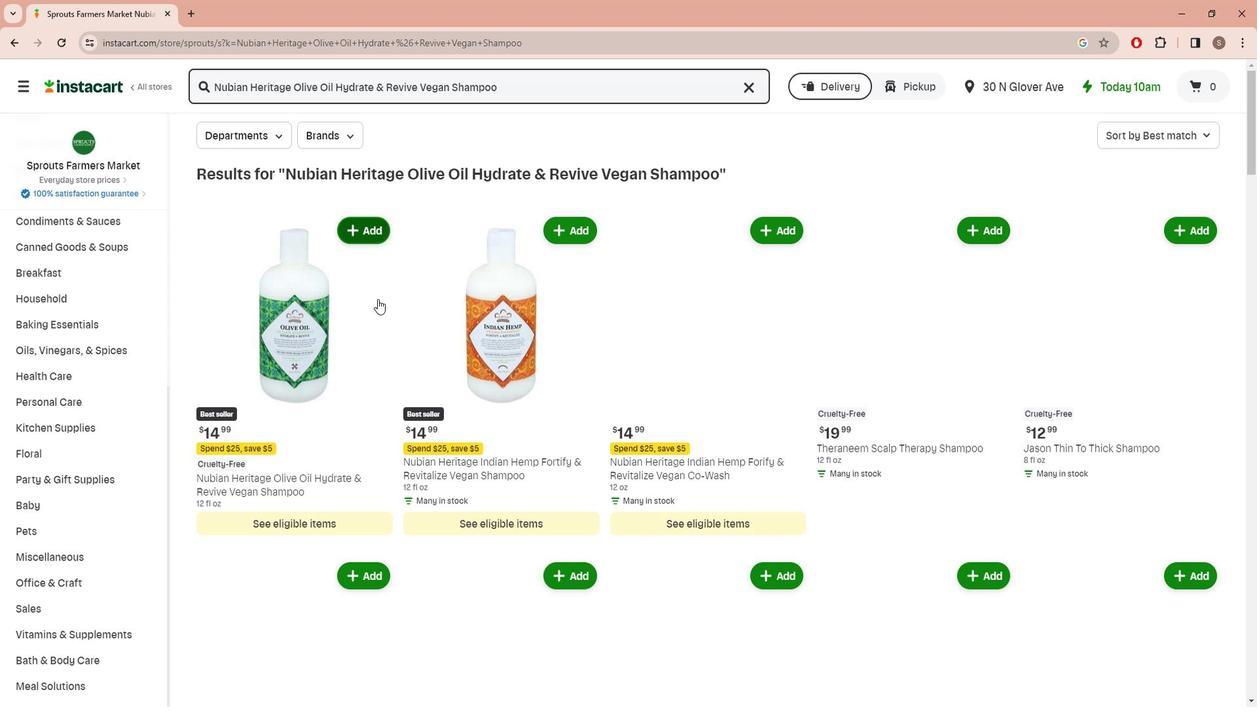 
